 Task: Create an event for the Diwali celebration.
Action: Mouse moved to (49, 93)
Screenshot: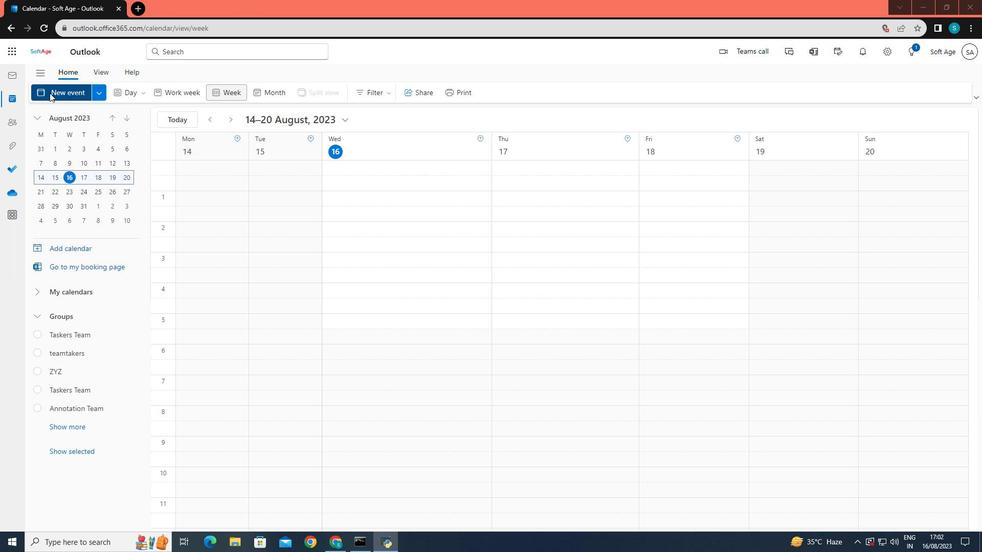 
Action: Mouse pressed left at (49, 93)
Screenshot: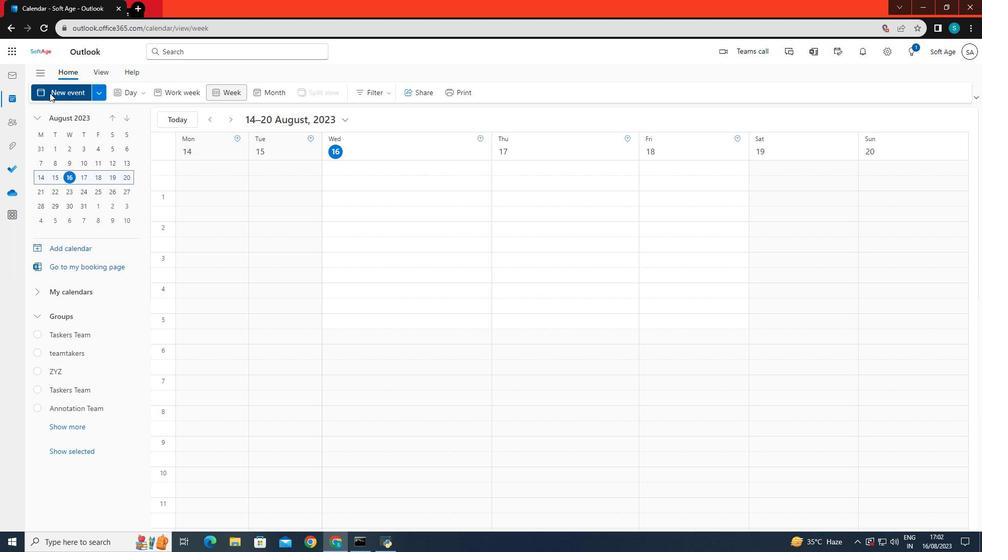 
Action: Mouse moved to (254, 154)
Screenshot: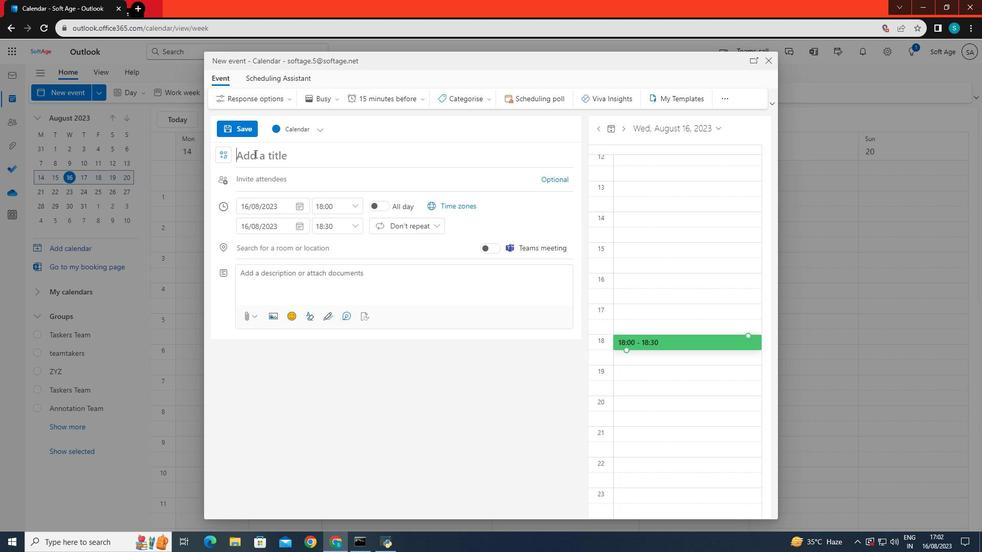 
Action: Mouse pressed left at (254, 154)
Screenshot: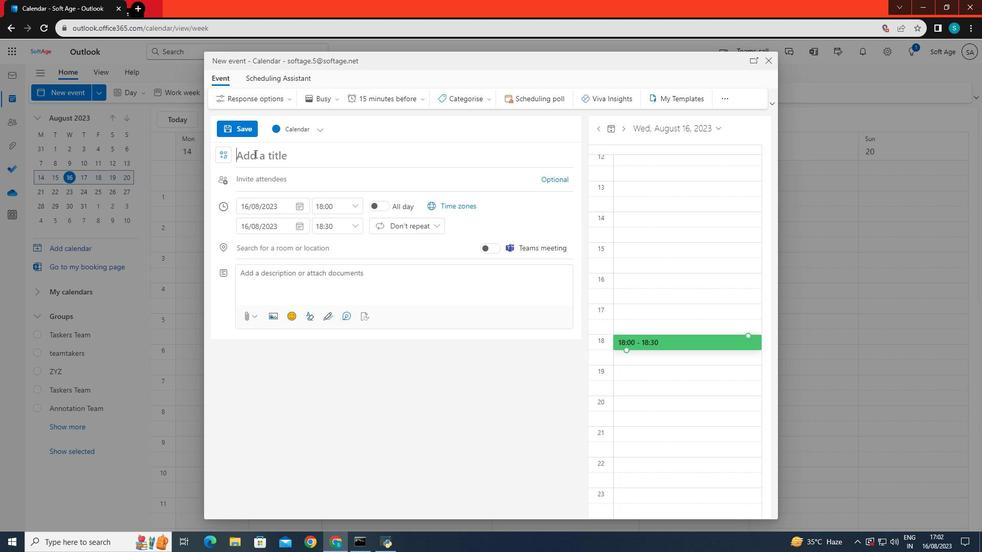 
Action: Key pressed <Key.caps_lock>D<Key.caps_lock>iwali<Key.space><Key.caps_lock>C<Key.backspace><Key.caps_lock>celebration
Screenshot: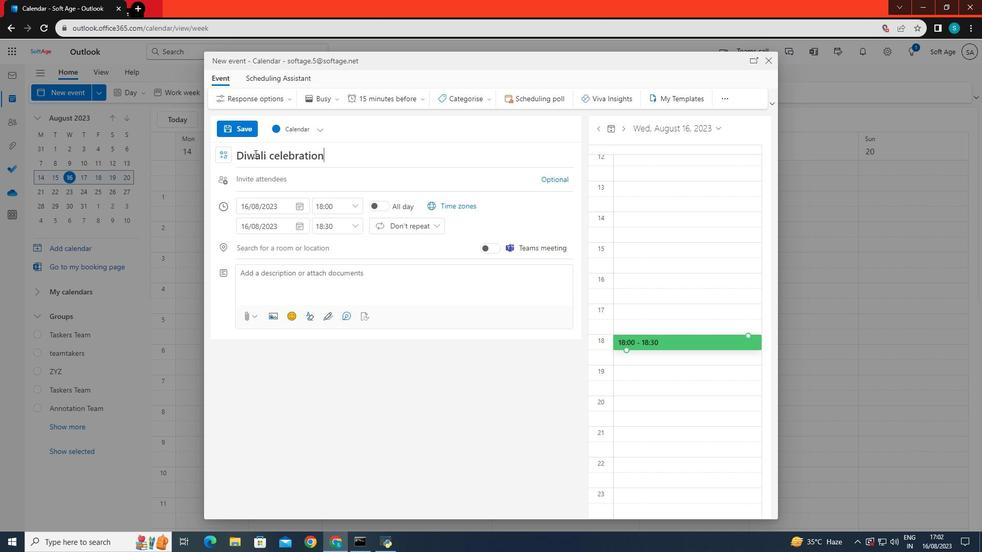 
Action: Mouse moved to (270, 210)
Screenshot: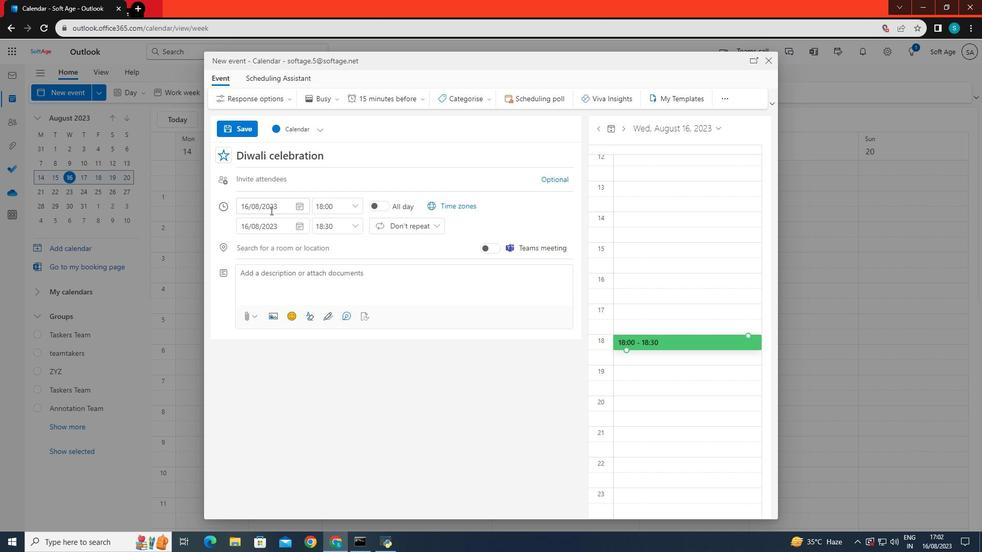 
Action: Mouse pressed left at (270, 210)
Screenshot: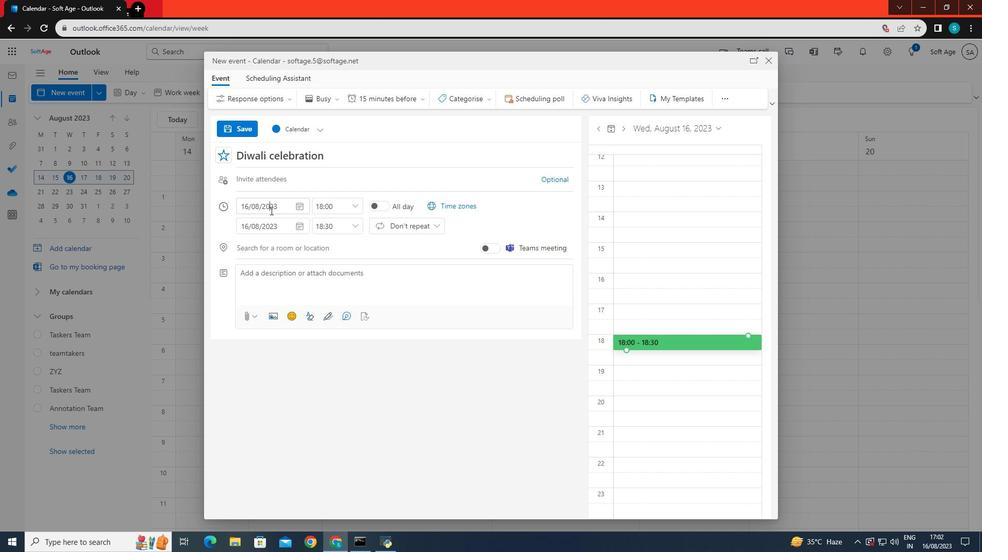 
Action: Mouse moved to (340, 228)
Screenshot: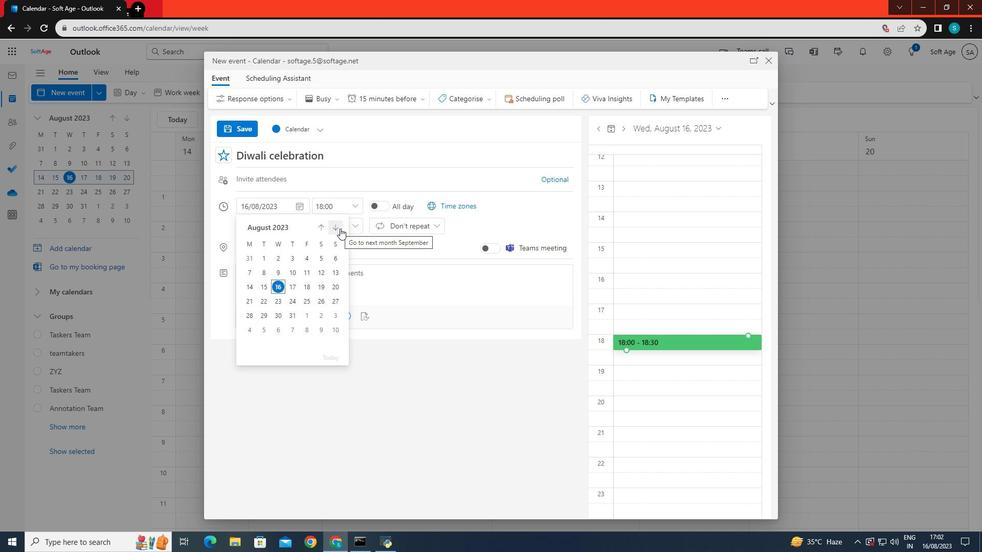 
Action: Mouse pressed left at (340, 228)
Screenshot: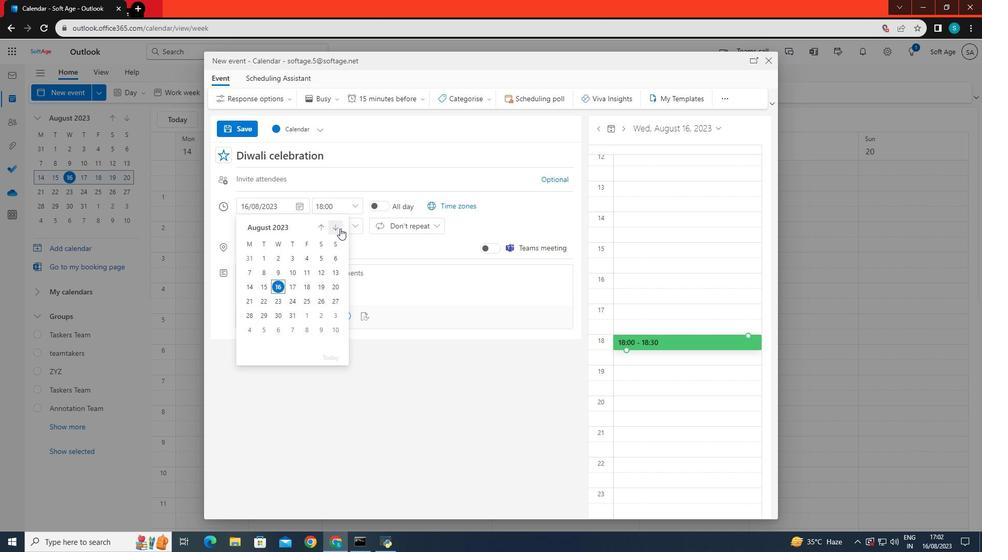 
Action: Mouse pressed left at (340, 228)
Screenshot: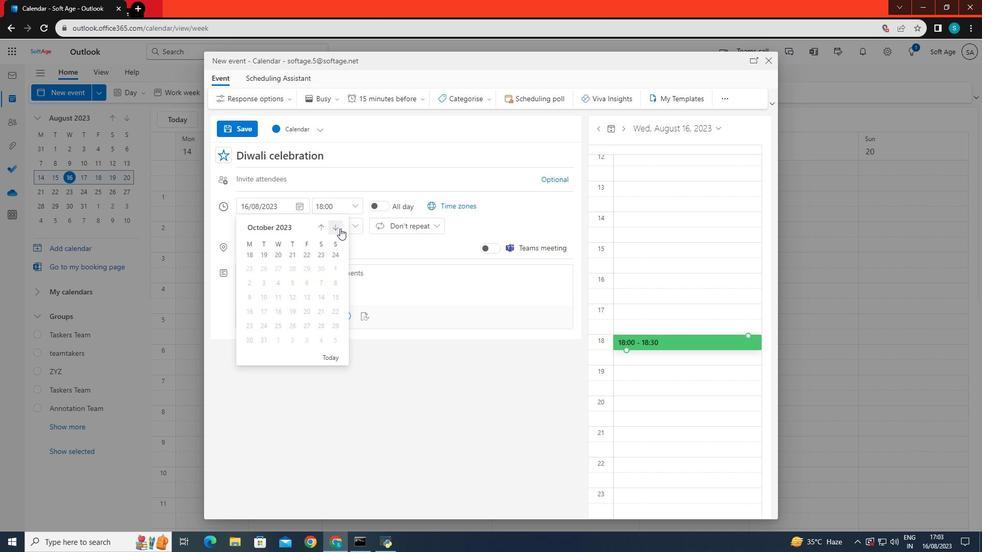 
Action: Mouse pressed left at (340, 228)
Screenshot: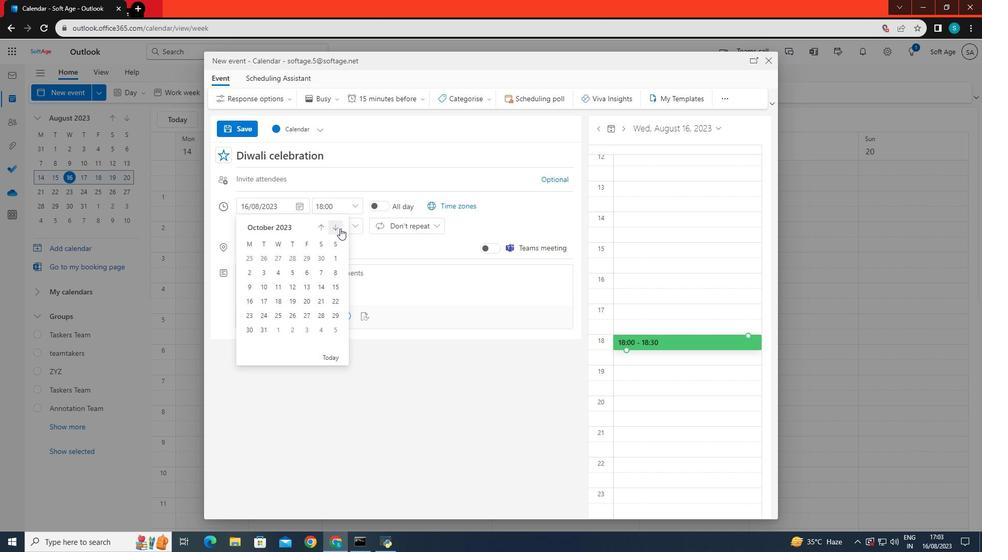 
Action: Mouse moved to (281, 288)
Screenshot: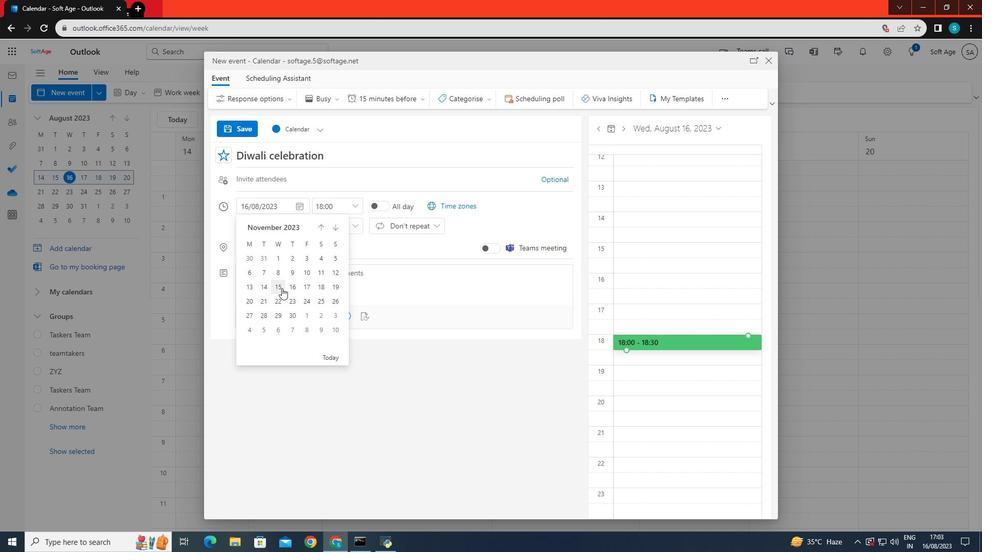 
Action: Mouse pressed left at (281, 288)
Screenshot: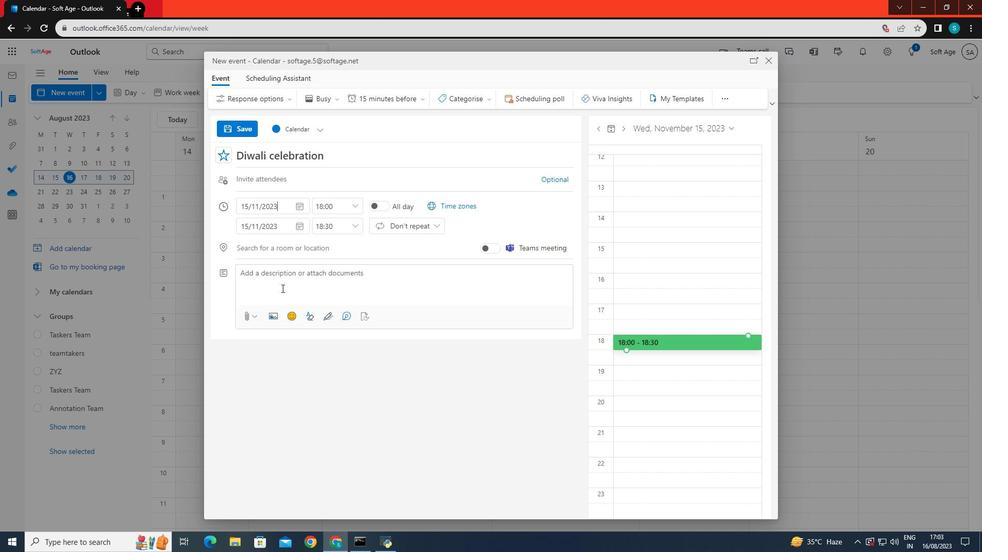
Action: Mouse moved to (347, 209)
Screenshot: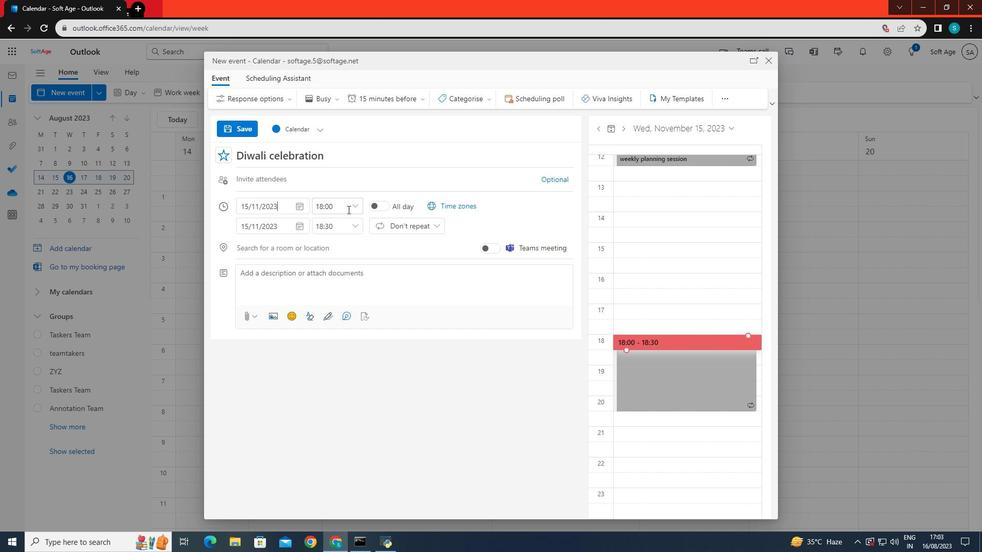 
Action: Mouse pressed left at (347, 209)
Screenshot: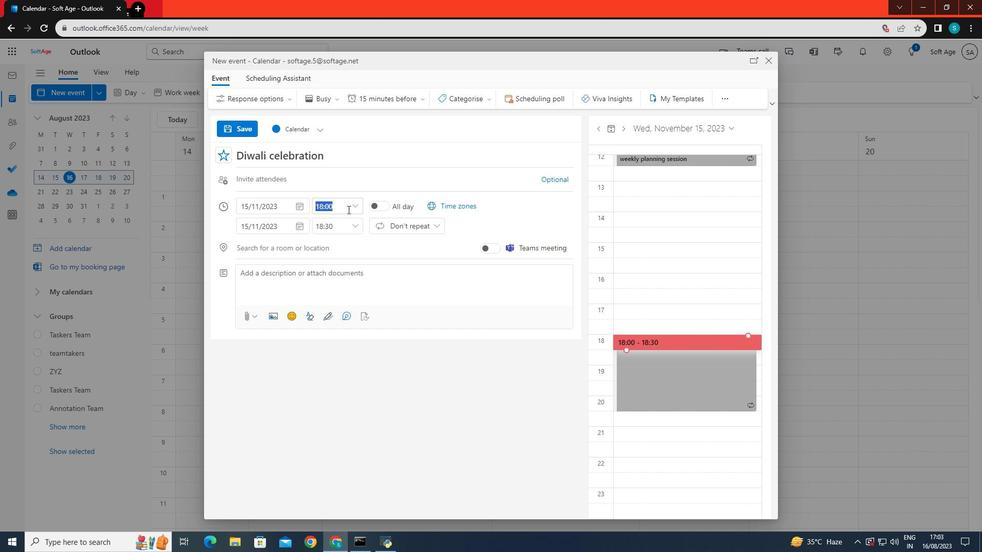 
Action: Mouse moved to (357, 206)
Screenshot: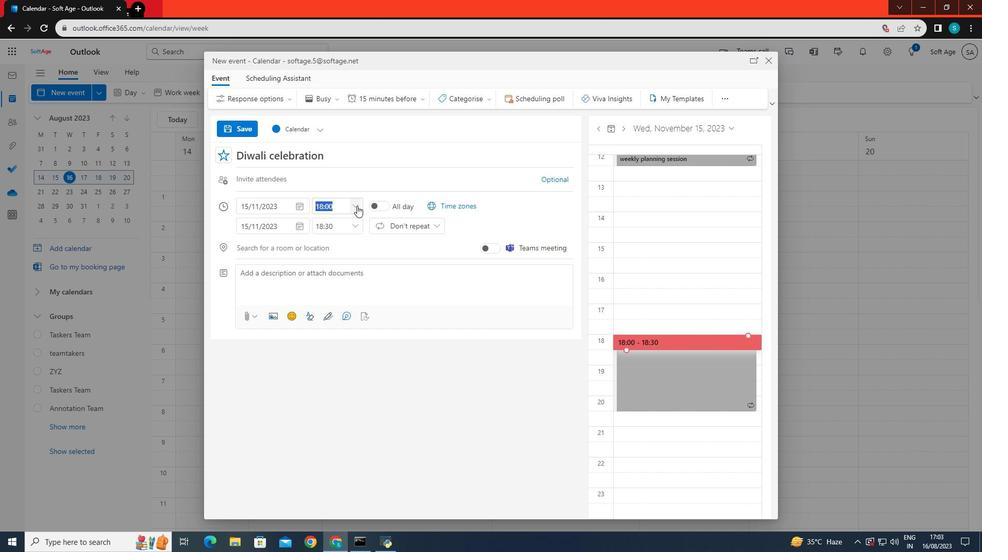 
Action: Mouse pressed left at (357, 206)
Screenshot: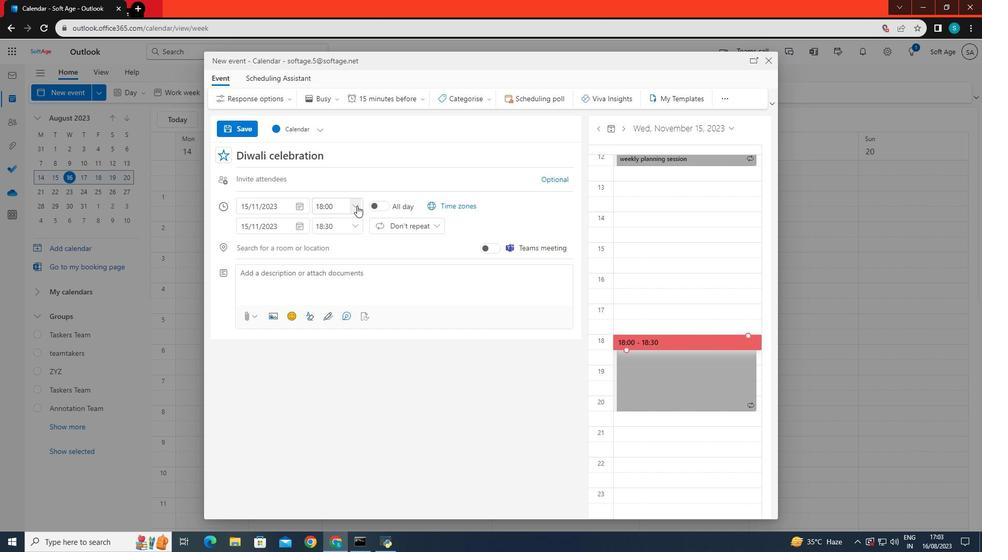 
Action: Mouse moved to (332, 281)
Screenshot: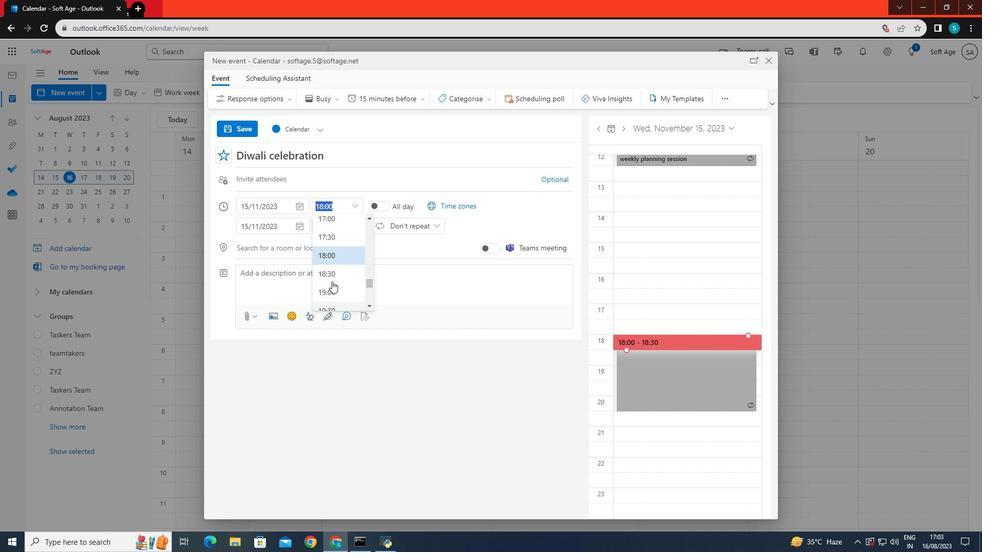 
Action: Mouse scrolled (332, 282) with delta (0, 0)
Screenshot: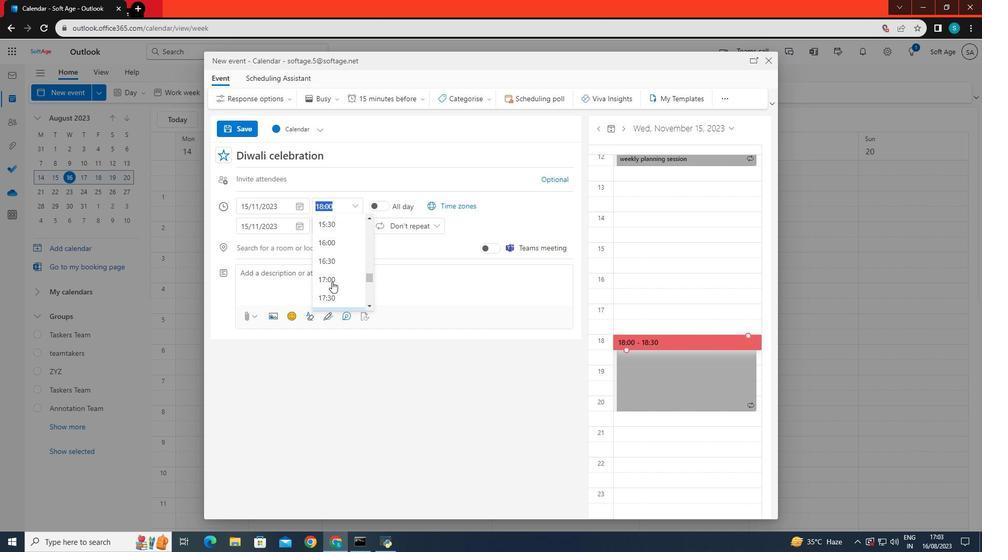 
Action: Mouse scrolled (332, 282) with delta (0, 0)
Screenshot: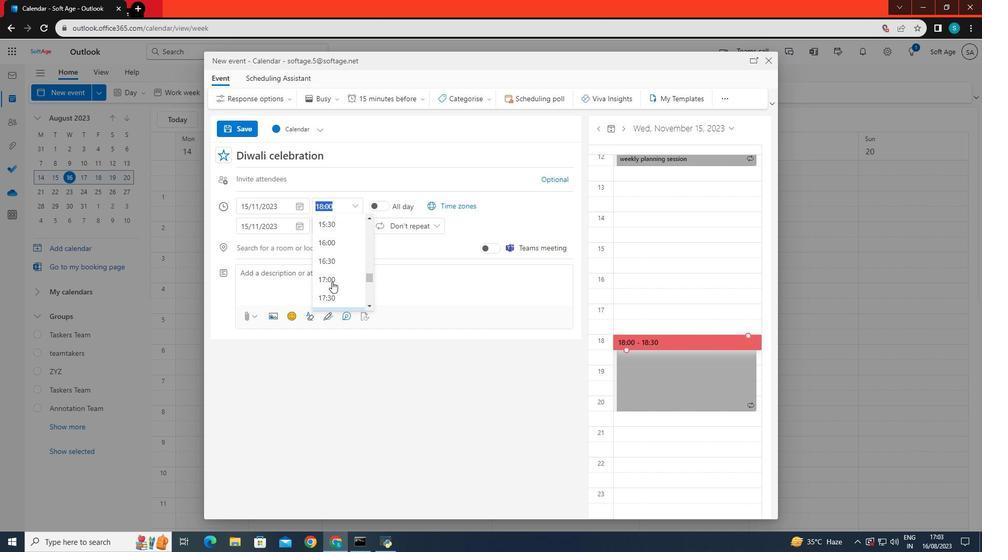 
Action: Mouse scrolled (332, 282) with delta (0, 0)
Screenshot: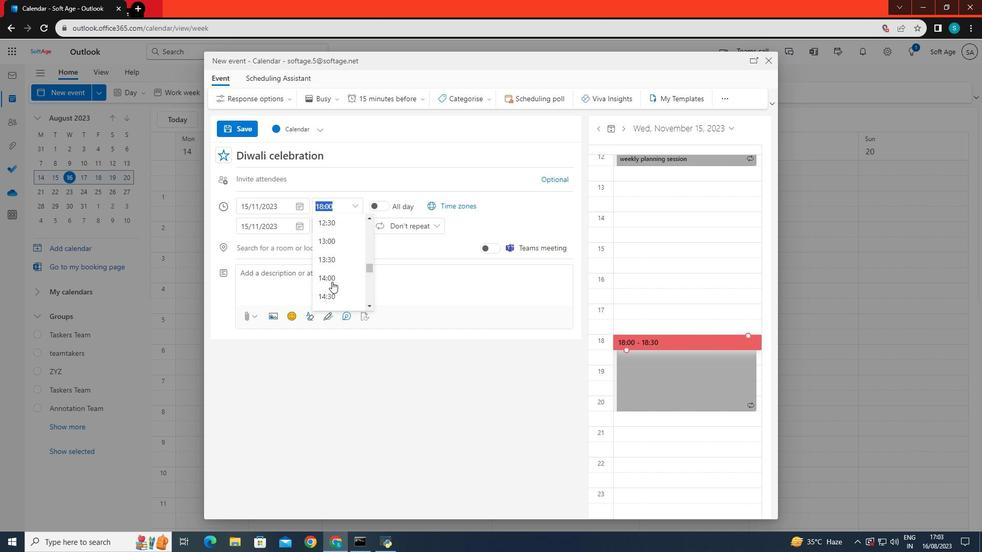 
Action: Mouse scrolled (332, 282) with delta (0, 0)
Screenshot: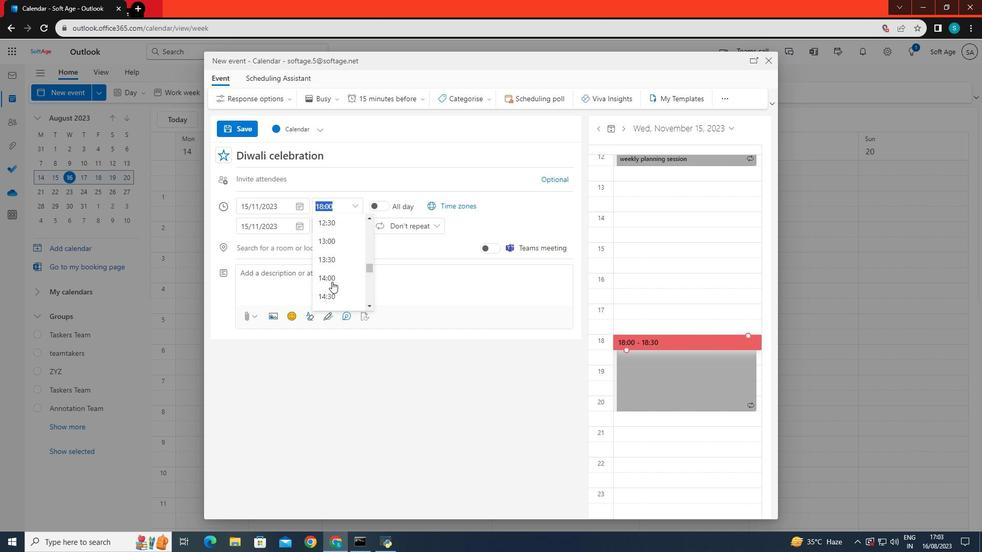 
Action: Mouse moved to (330, 279)
Screenshot: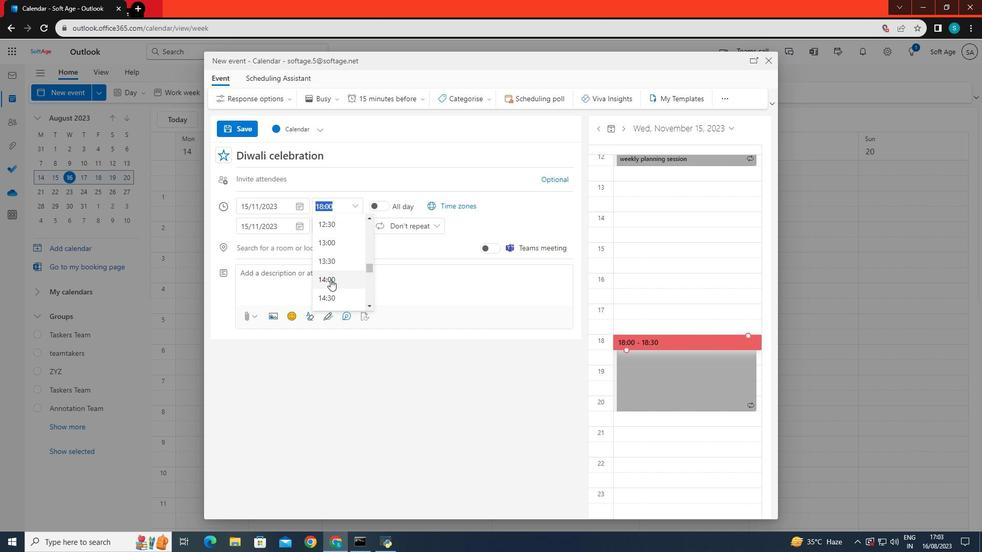 
Action: Mouse scrolled (330, 280) with delta (0, 0)
Screenshot: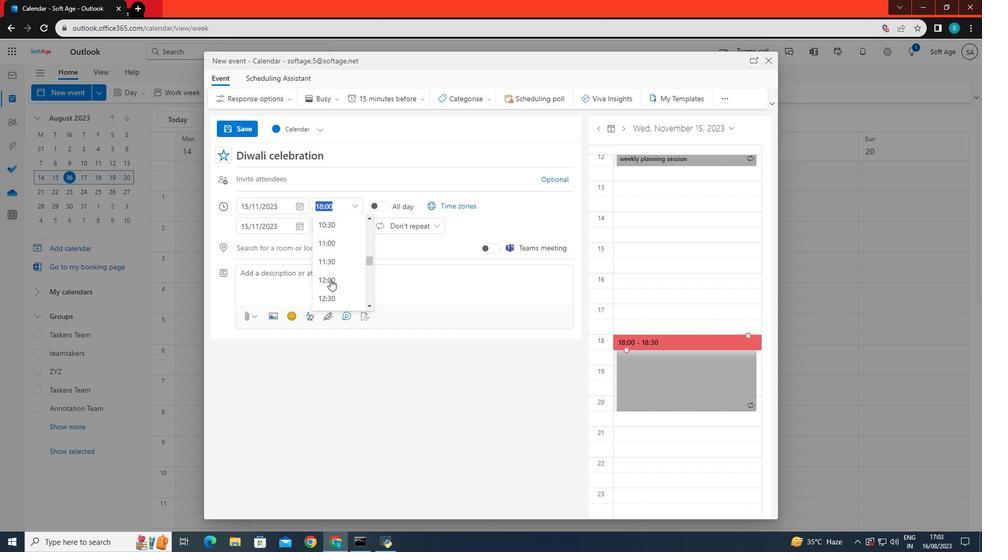 
Action: Mouse scrolled (330, 280) with delta (0, 0)
Screenshot: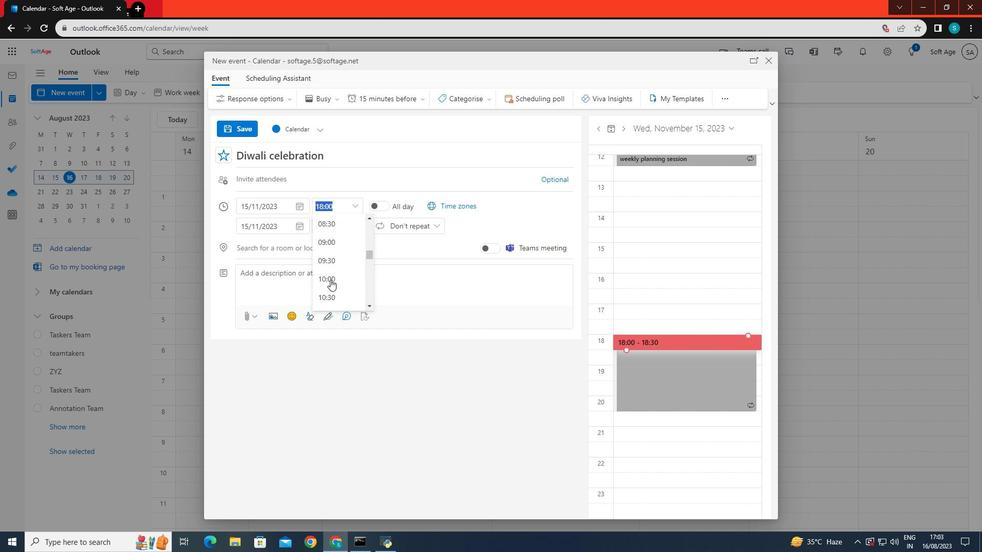 
Action: Mouse scrolled (330, 280) with delta (0, 0)
Screenshot: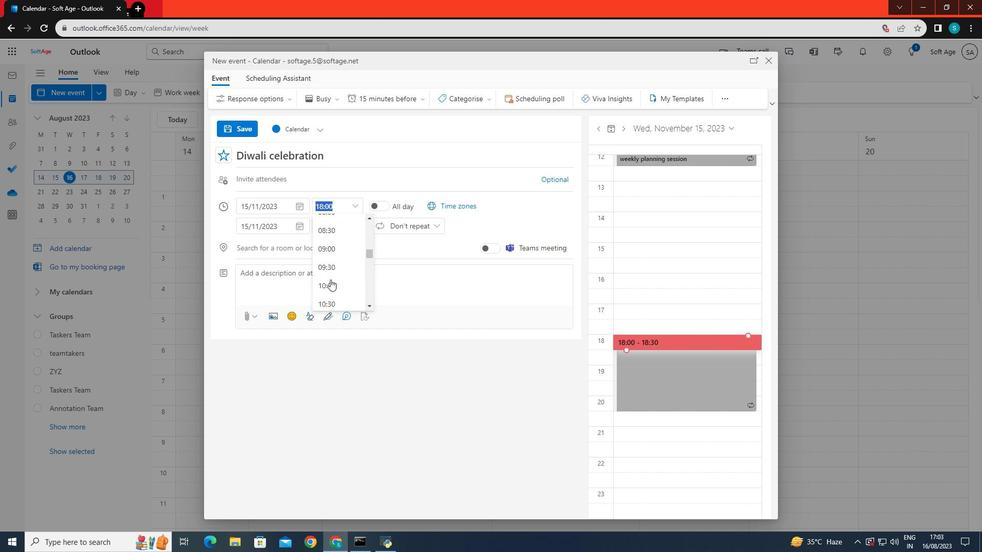 
Action: Mouse moved to (334, 256)
Screenshot: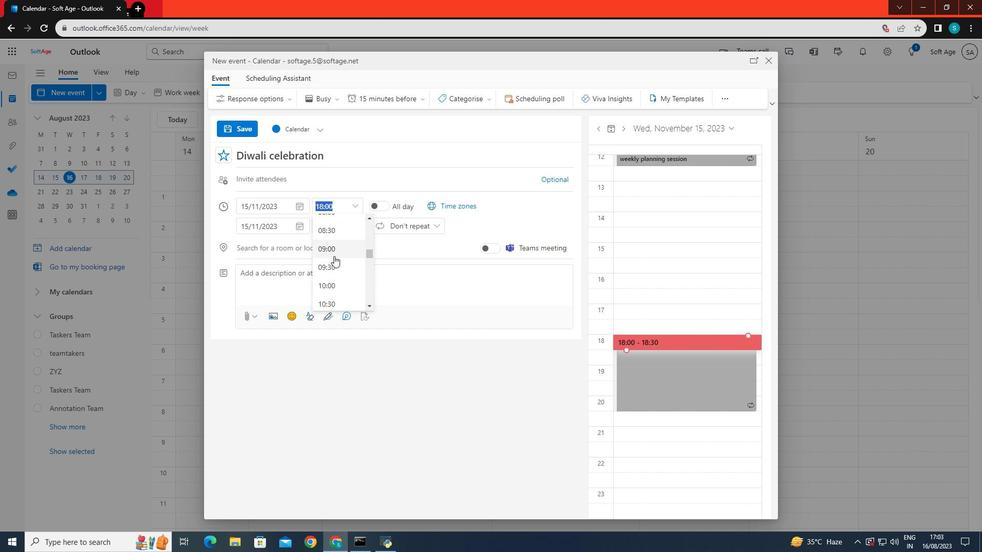 
Action: Mouse pressed left at (334, 256)
Screenshot: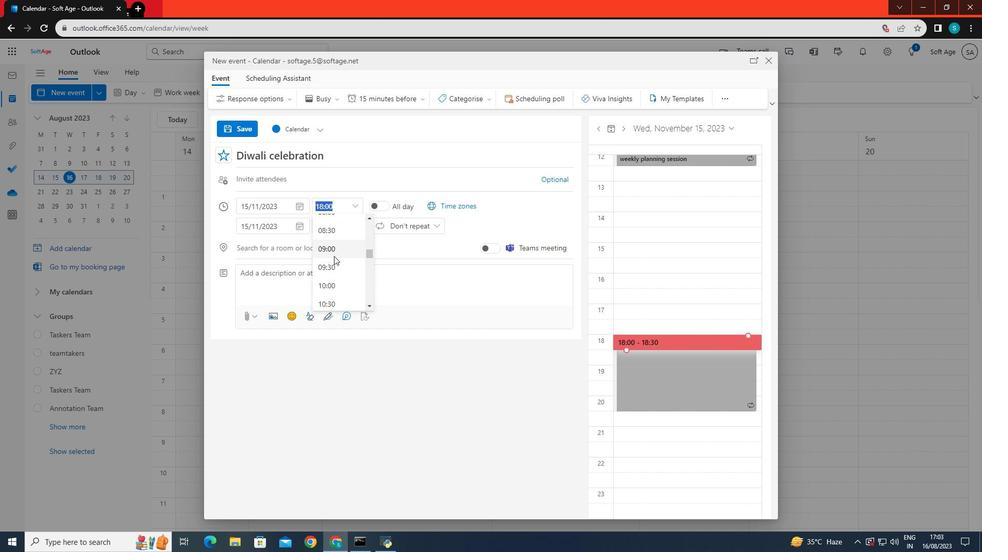 
Action: Mouse moved to (356, 227)
Screenshot: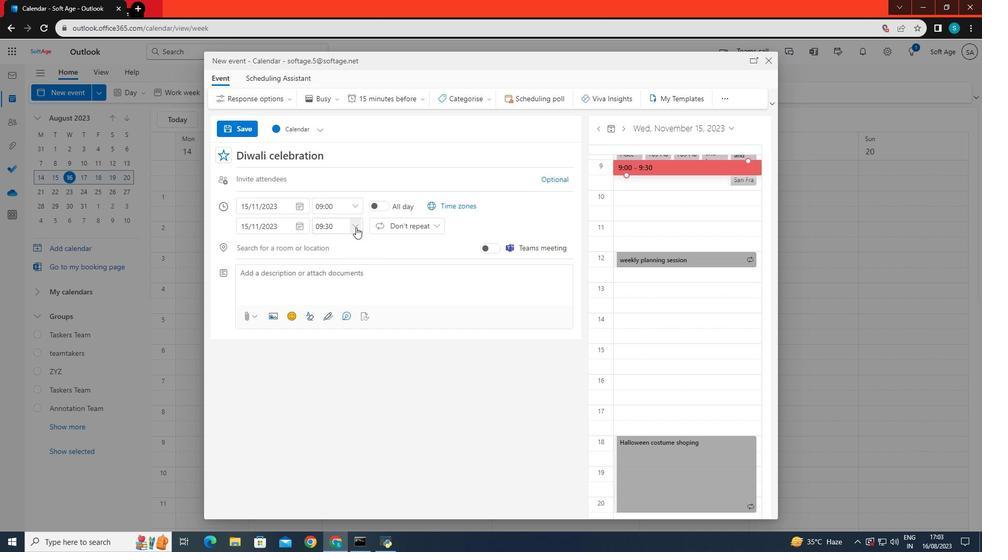 
Action: Mouse pressed left at (356, 227)
Screenshot: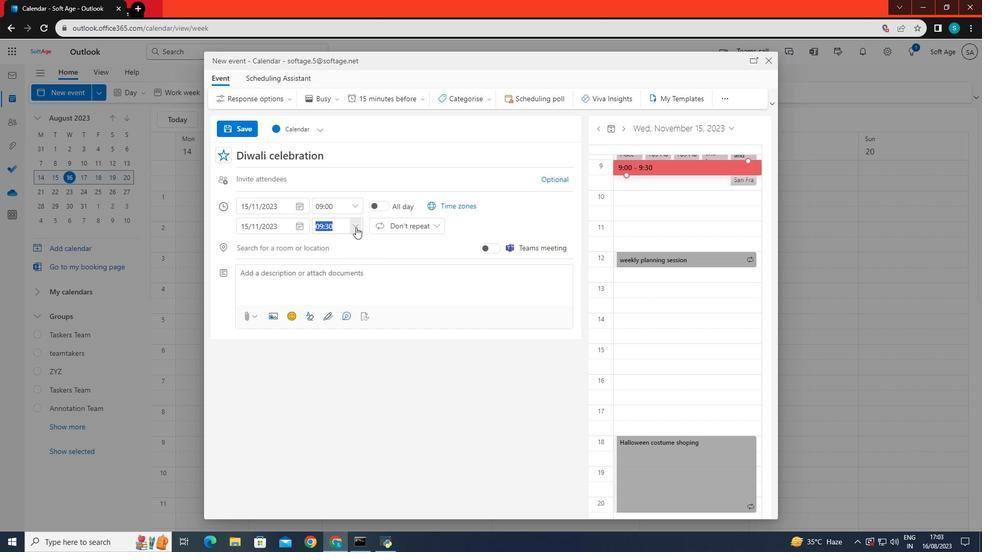 
Action: Mouse moved to (344, 264)
Screenshot: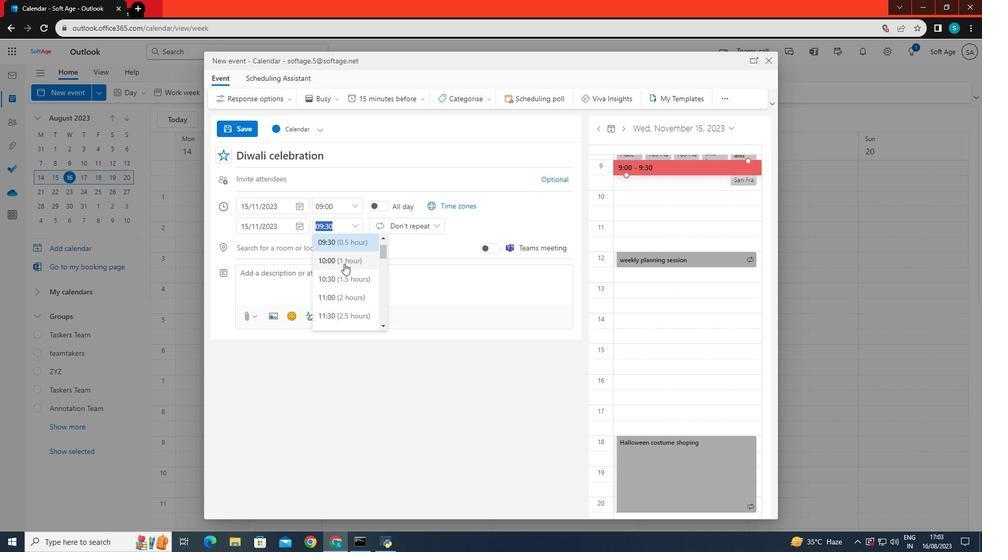 
Action: Mouse pressed left at (344, 264)
Screenshot: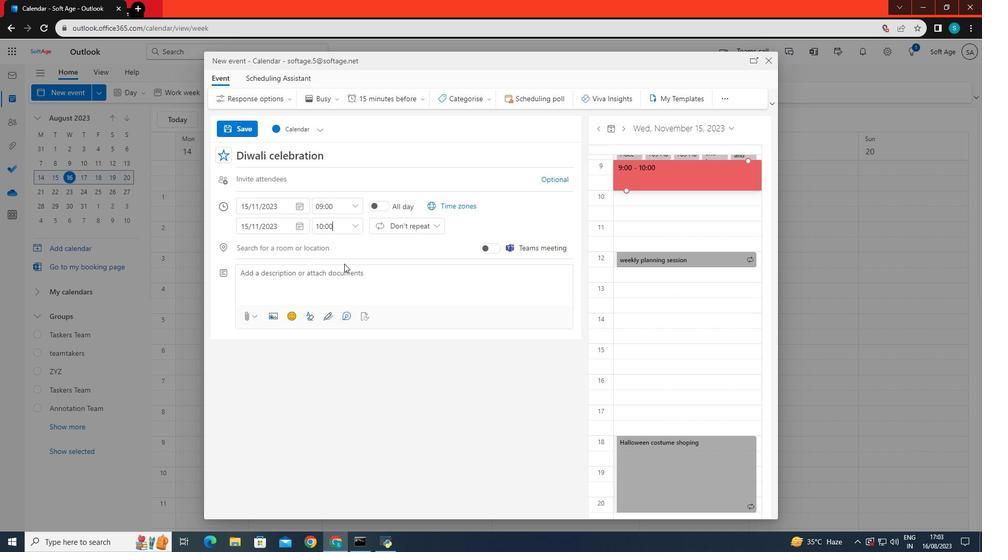 
Action: Mouse moved to (274, 280)
Screenshot: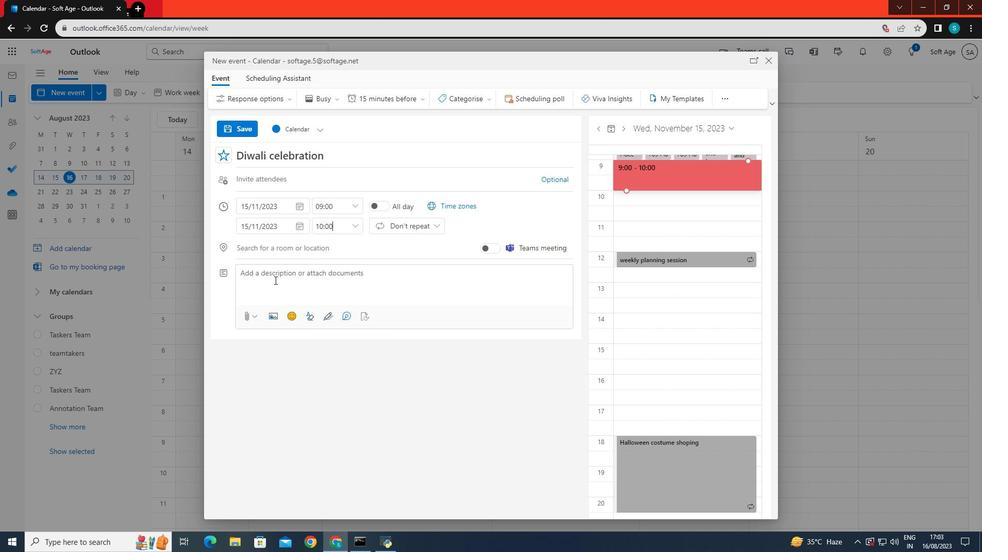 
Action: Mouse pressed left at (274, 280)
Screenshot: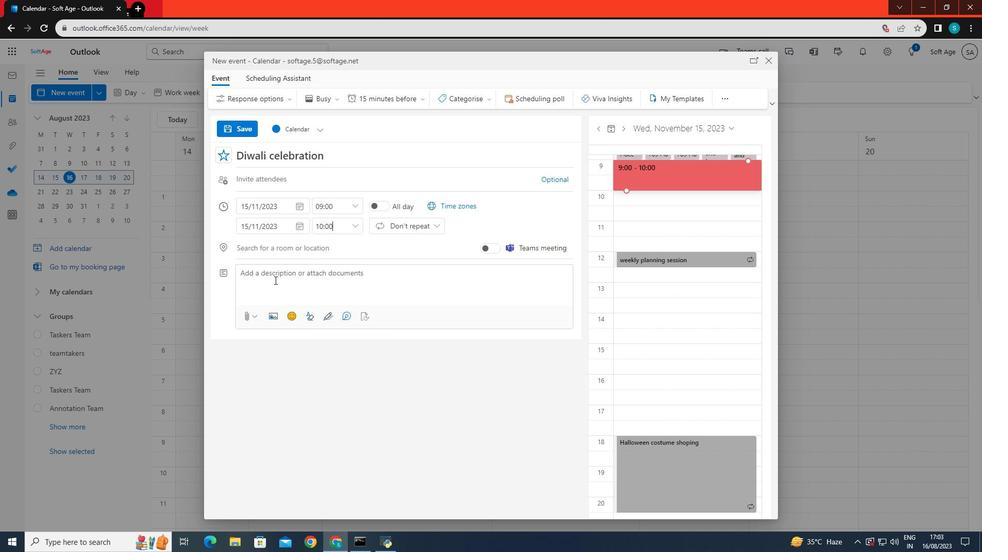 
Action: Key pressed an<Key.space>event<Key.space>for<Key.space>the<Key.space>diwali<Key.space>celebration
Screenshot: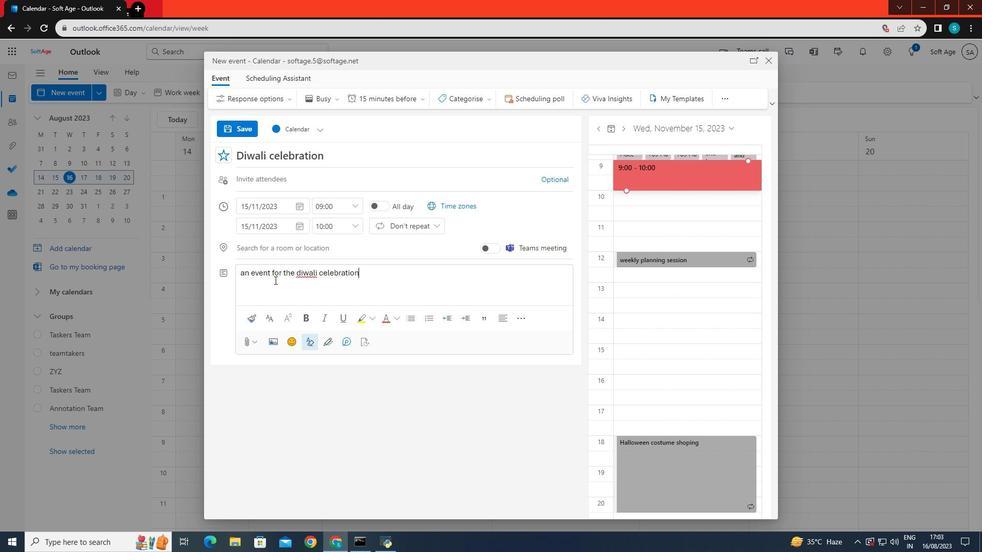 
Action: Mouse moved to (317, 270)
Screenshot: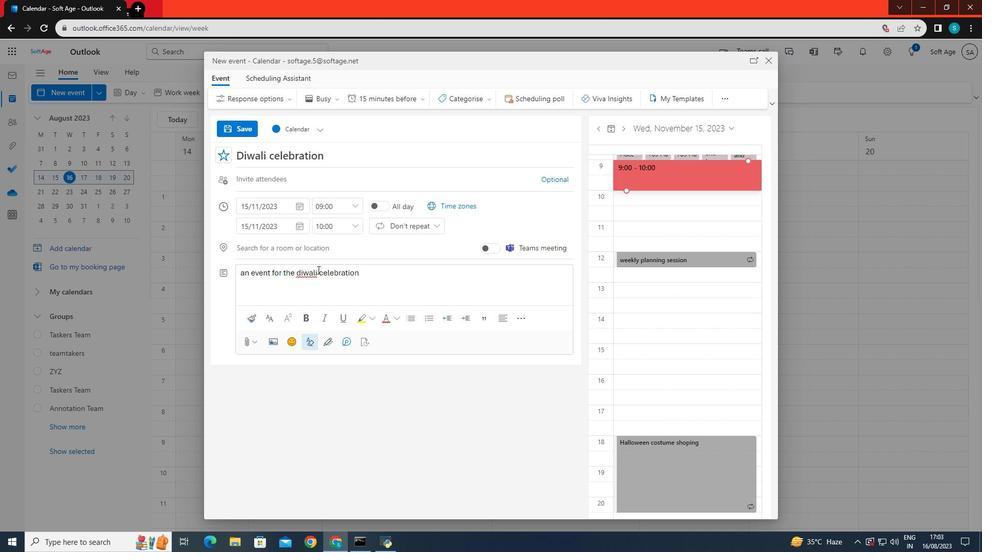 
Action: Mouse pressed left at (317, 270)
Screenshot: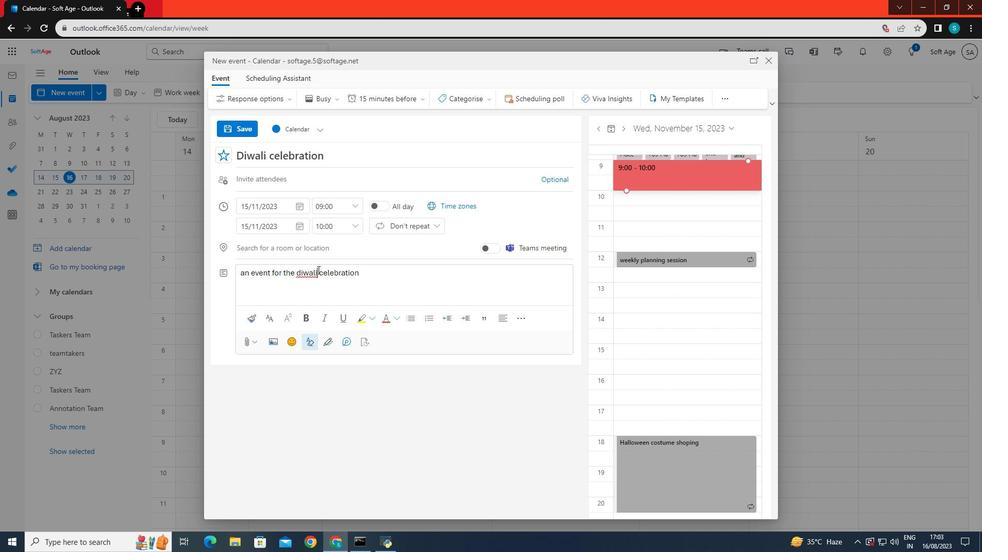 
Action: Mouse moved to (320, 297)
Screenshot: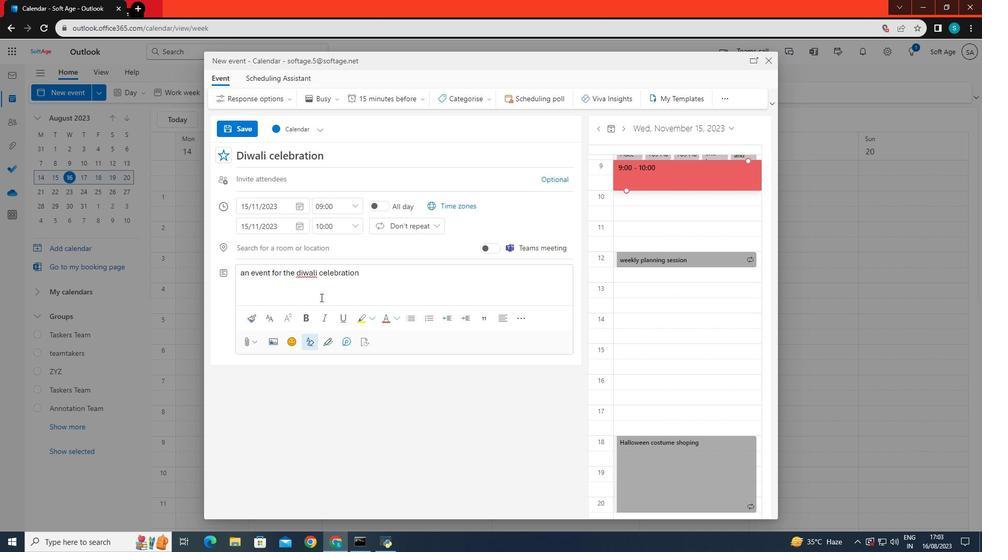 
Action: Key pressed <Key.backspace><Key.backspace><Key.backspace><Key.backspace><Key.backspace><Key.backspace><Key.caps_lock>D<Key.caps_lock>iwali
Screenshot: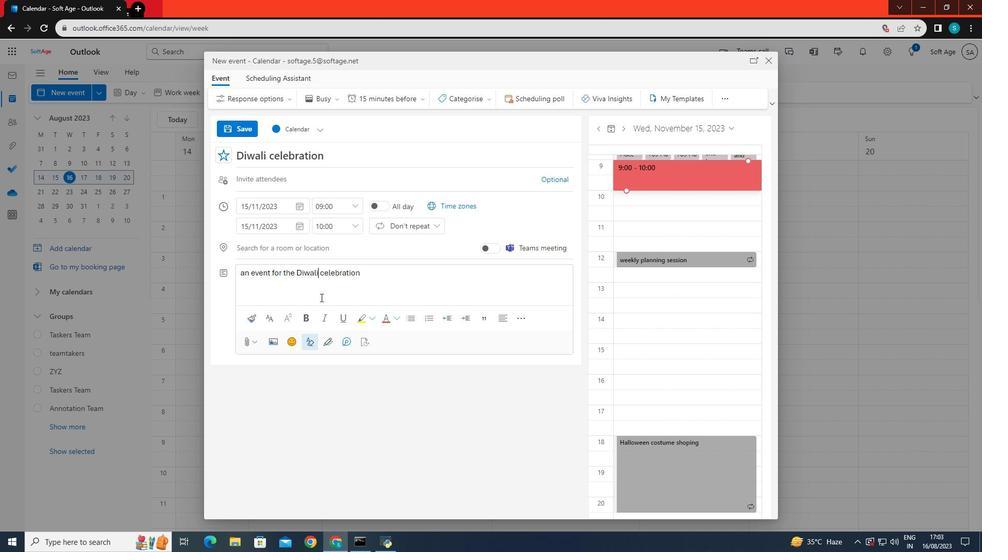 
Action: Mouse moved to (384, 272)
Screenshot: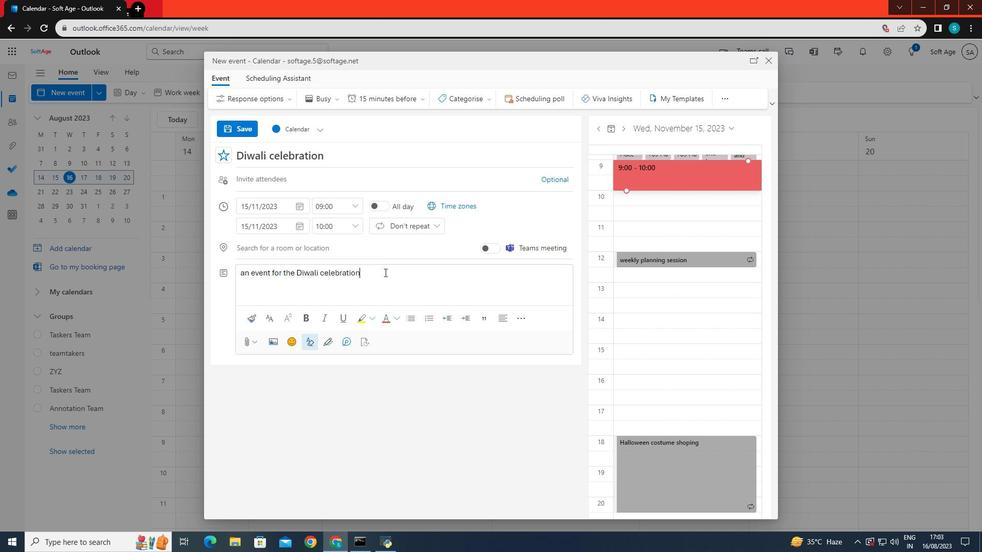 
Action: Mouse pressed left at (384, 272)
Screenshot: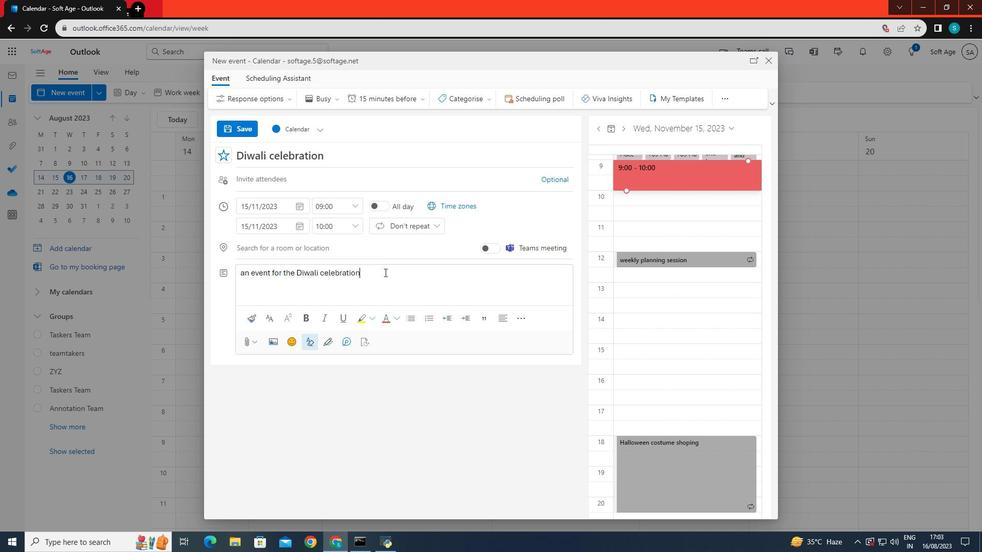 
Action: Key pressed .
Screenshot: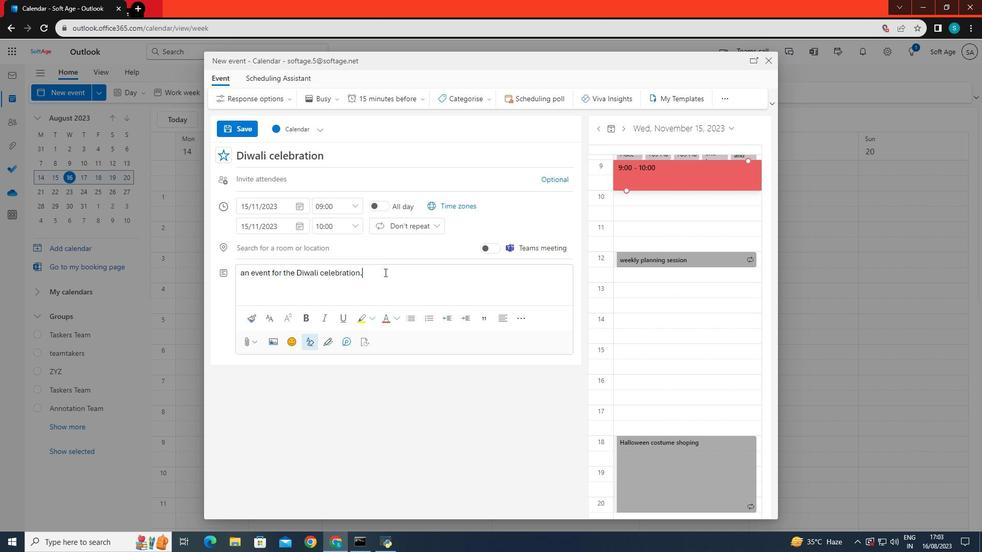 
Action: Mouse moved to (430, 223)
Screenshot: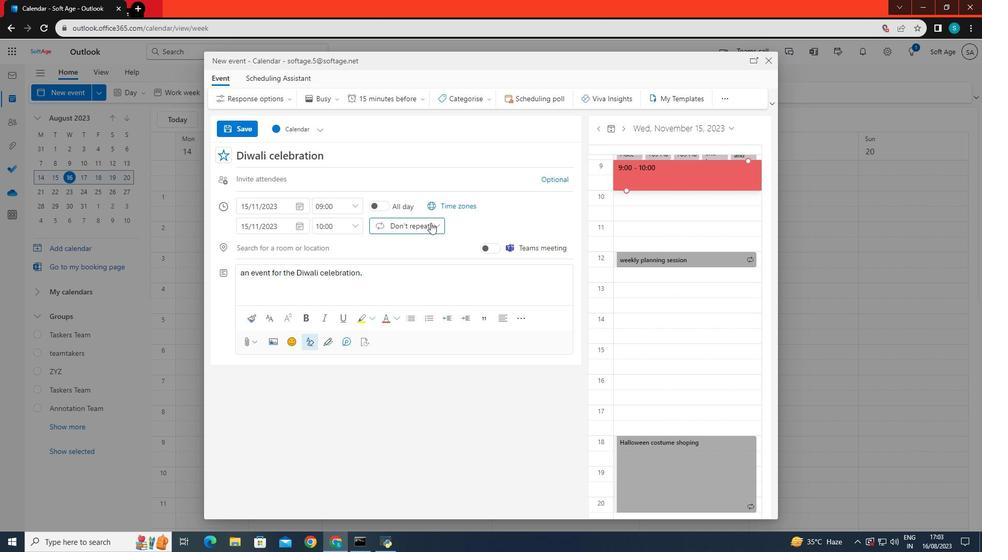 
Action: Mouse pressed left at (430, 223)
Screenshot: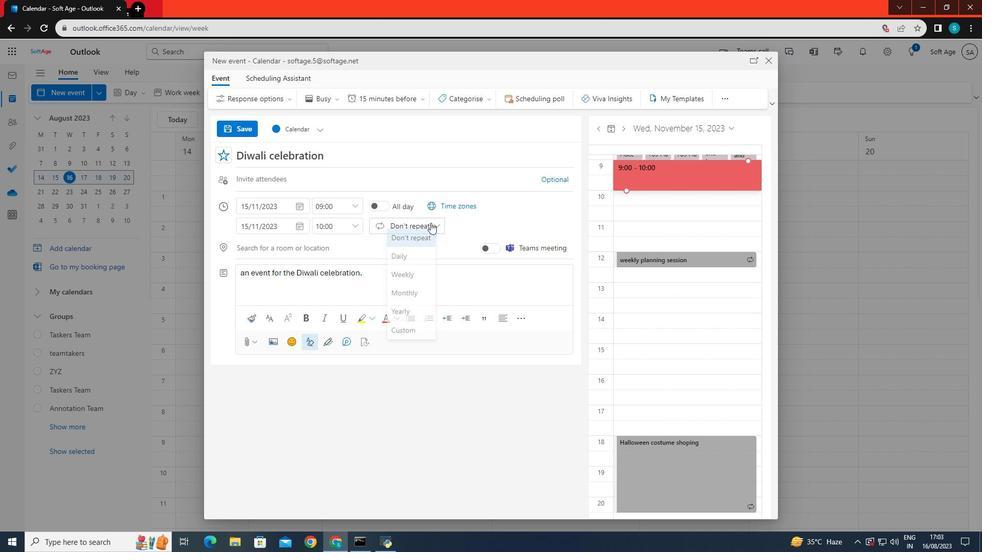 
Action: Mouse moved to (392, 421)
Screenshot: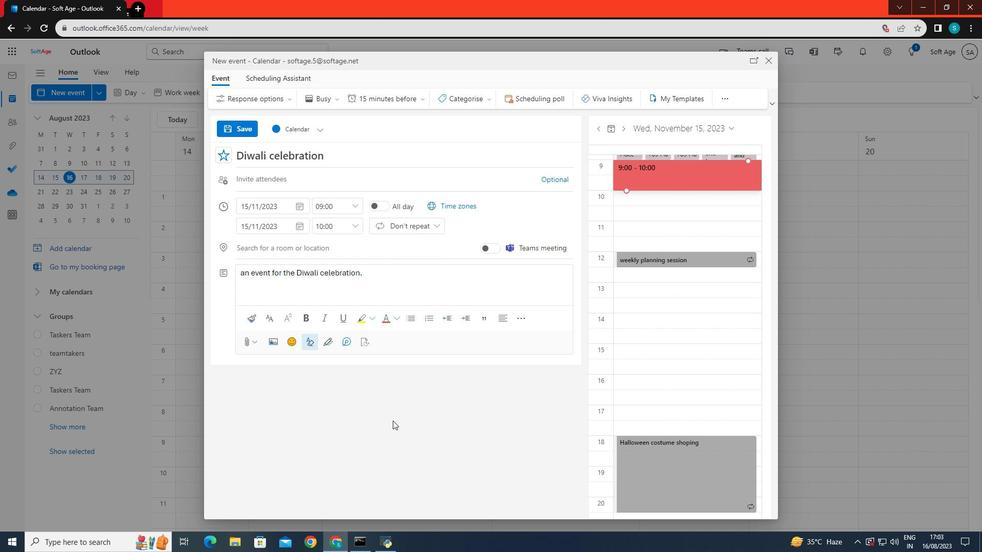 
Action: Mouse pressed left at (392, 421)
Screenshot: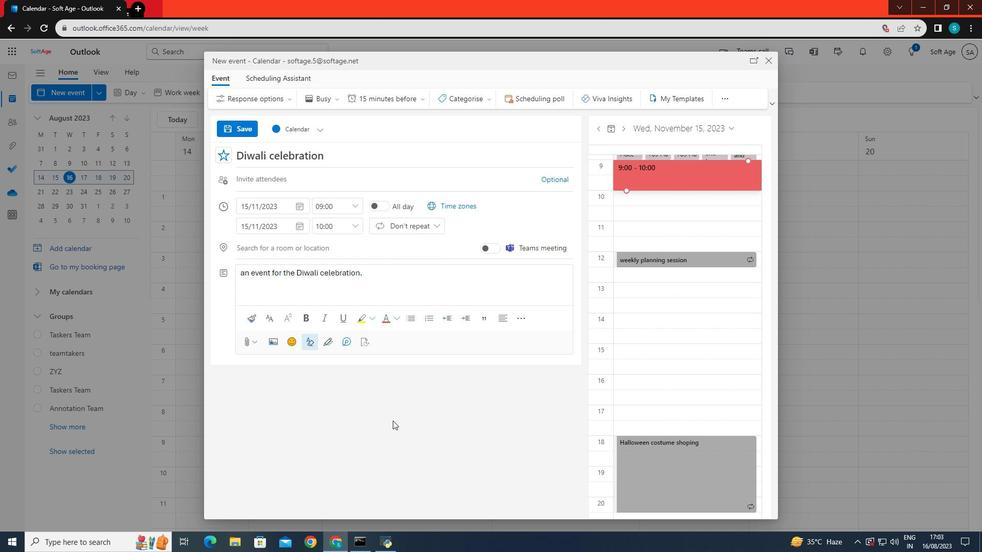 
Action: Mouse moved to (245, 129)
Screenshot: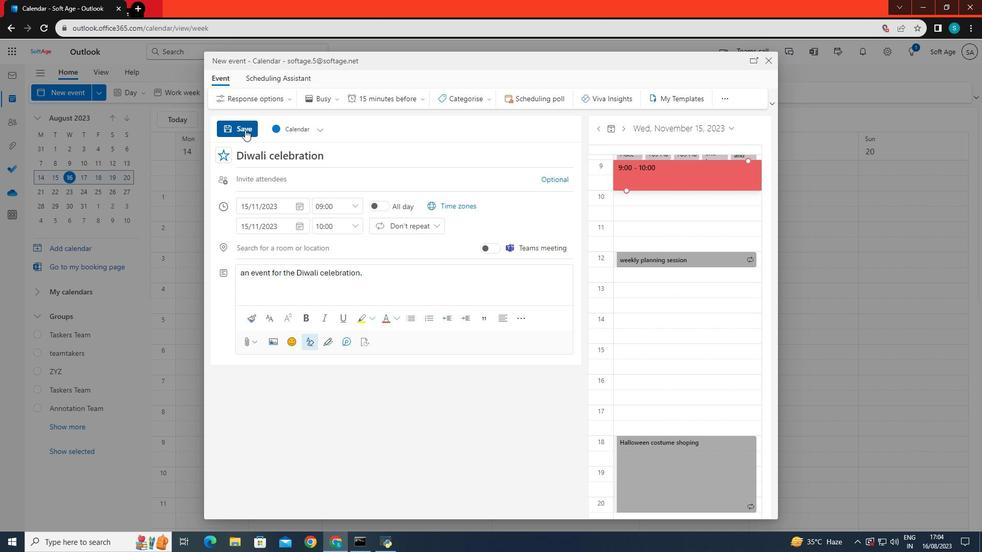 
Action: Mouse pressed left at (245, 129)
Screenshot: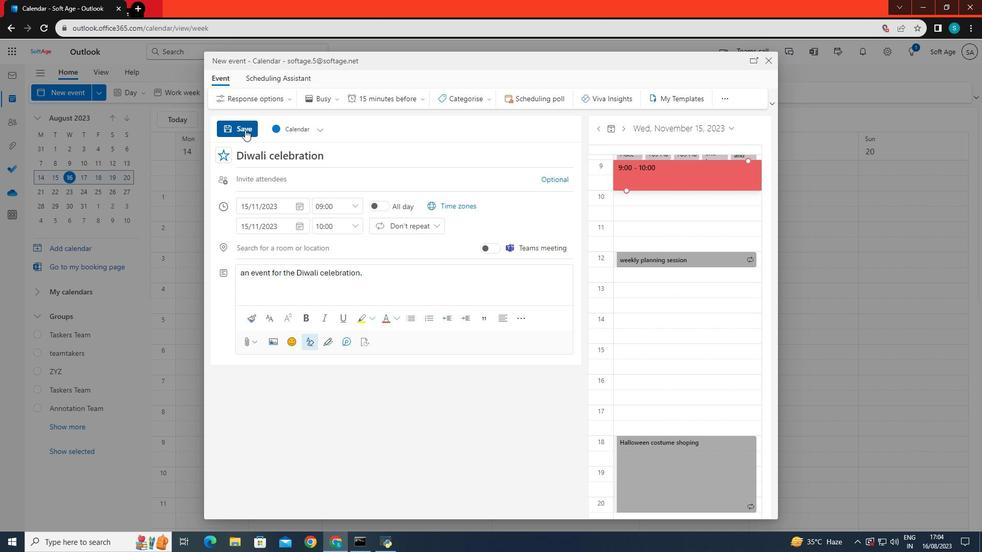 
